 Task: In the  document content.htmlSelect Headings and apply  'Italics' Select the text and align it to the  'Left'. Select the table and apply  All Borders
Action: Mouse moved to (322, 168)
Screenshot: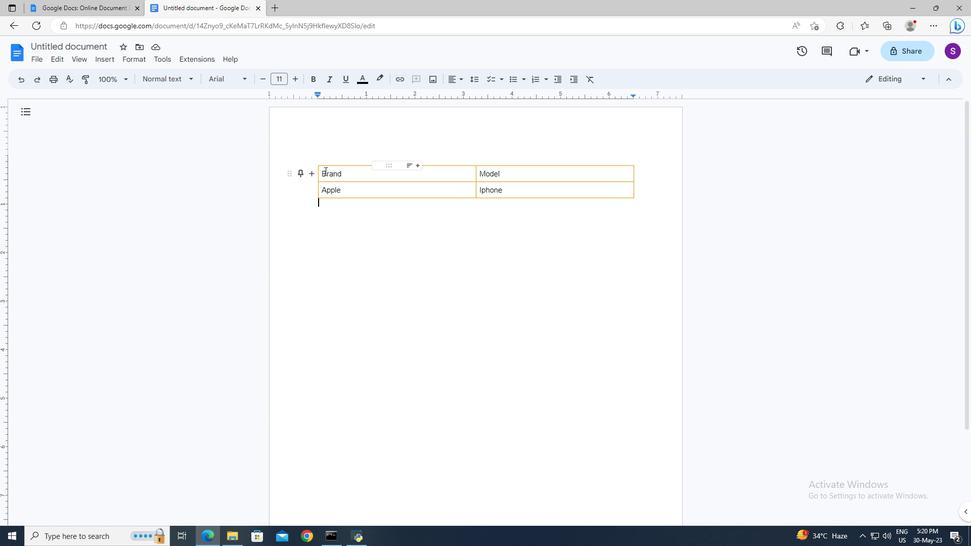 
Action: Mouse pressed left at (322, 168)
Screenshot: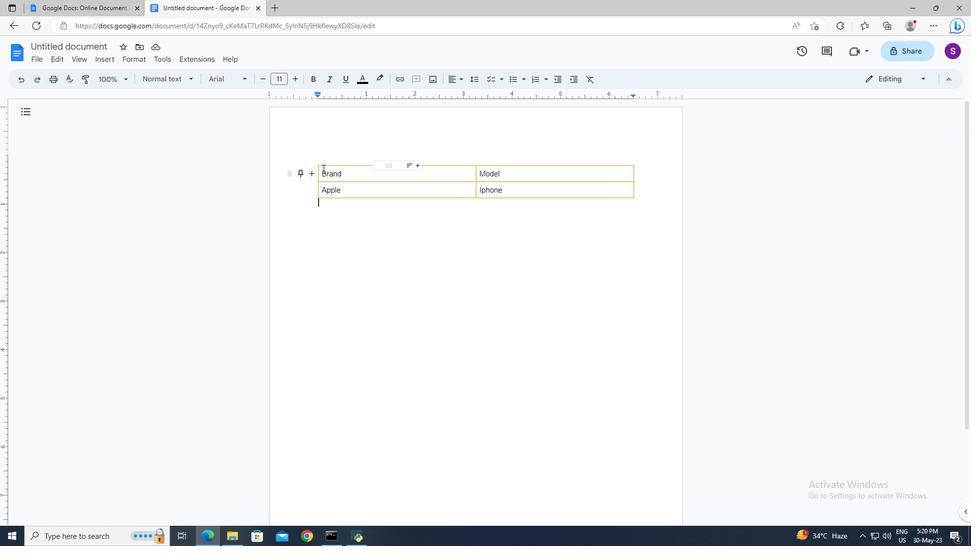 
Action: Key pressed <Key.shift><Key.shift><Key.shift><Key.shift><Key.shift><Key.shift><Key.shift><Key.shift><Key.shift><Key.shift><Key.shift><Key.shift><Key.shift><Key.right><Key.right><Key.right><Key.right><Key.right>
Screenshot: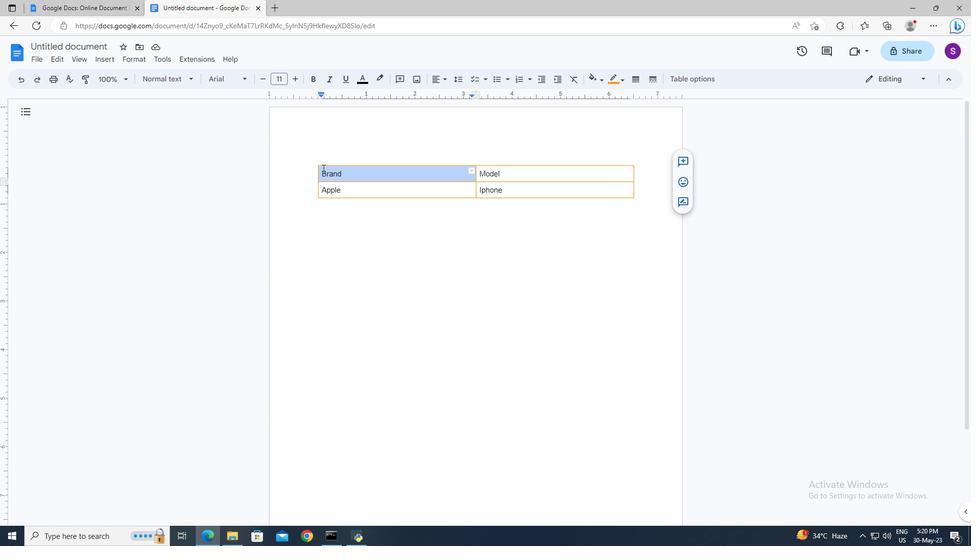 
Action: Mouse moved to (329, 81)
Screenshot: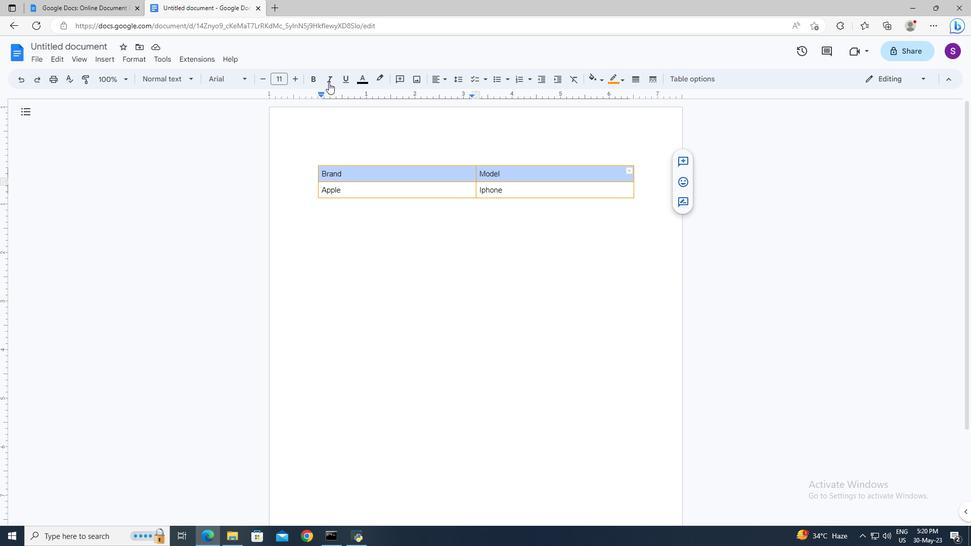 
Action: Mouse pressed left at (329, 81)
Screenshot: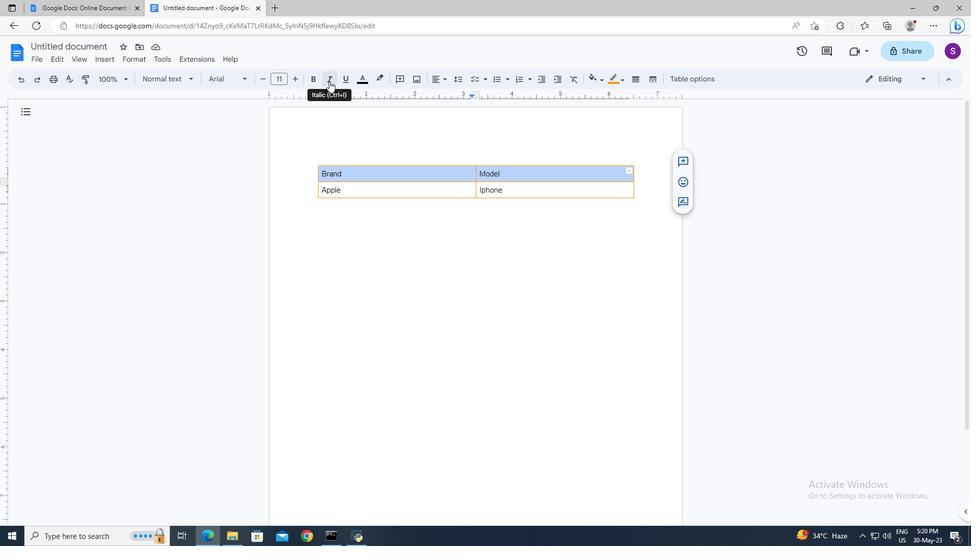 
Action: Mouse moved to (348, 143)
Screenshot: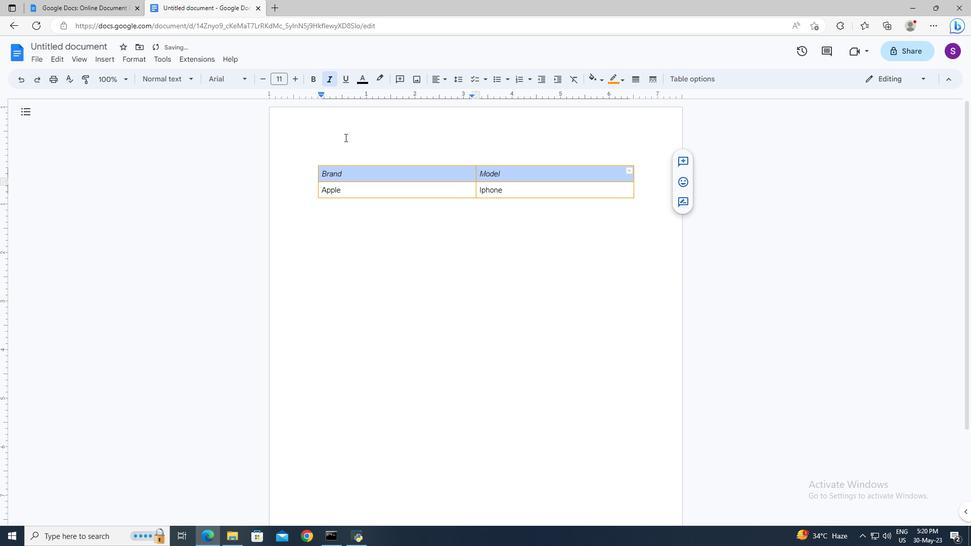 
Action: Key pressed ctrl+A
Screenshot: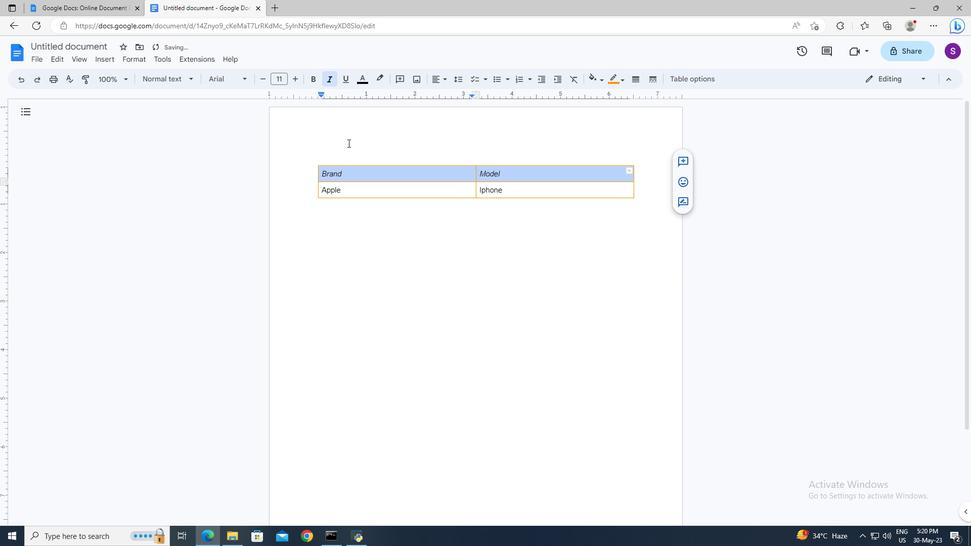 
Action: Mouse moved to (450, 80)
Screenshot: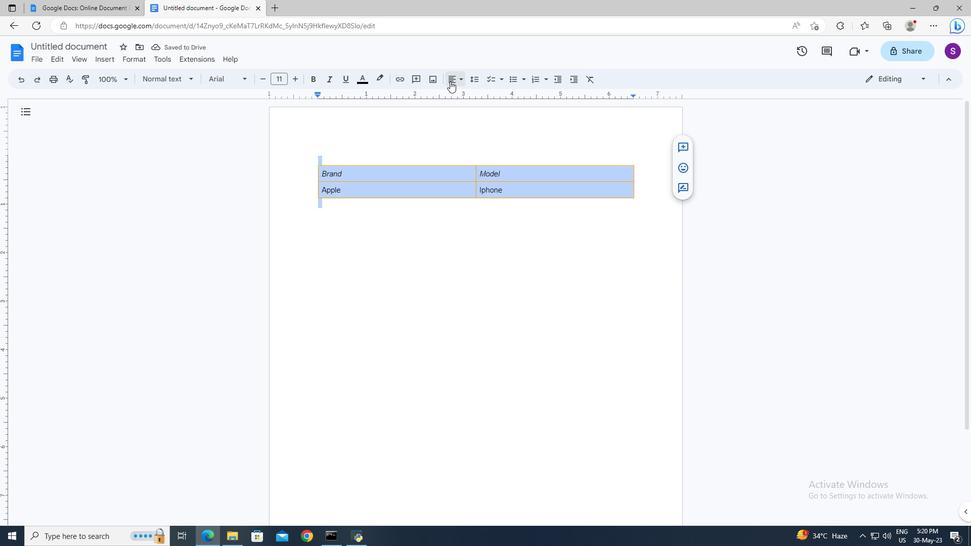 
Action: Mouse pressed left at (450, 80)
Screenshot: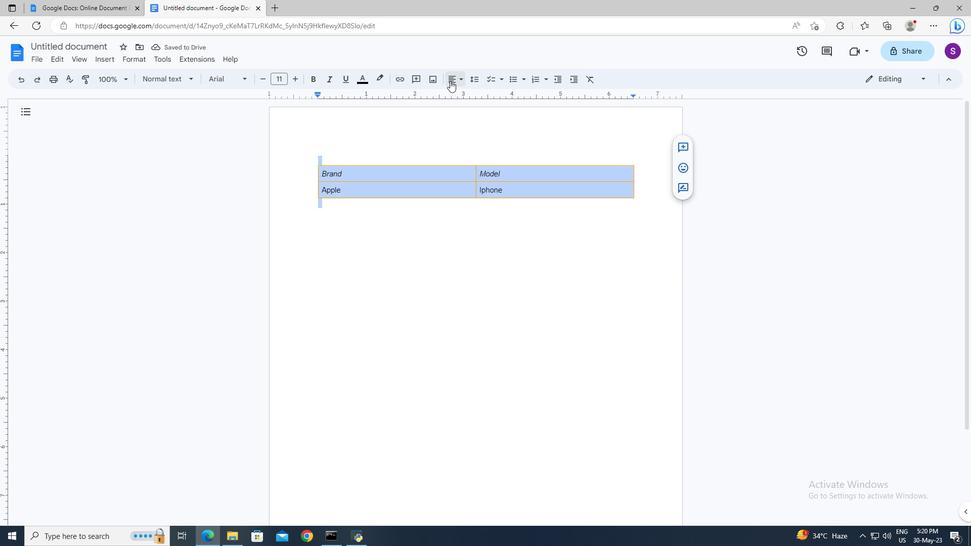 
Action: Mouse moved to (452, 95)
Screenshot: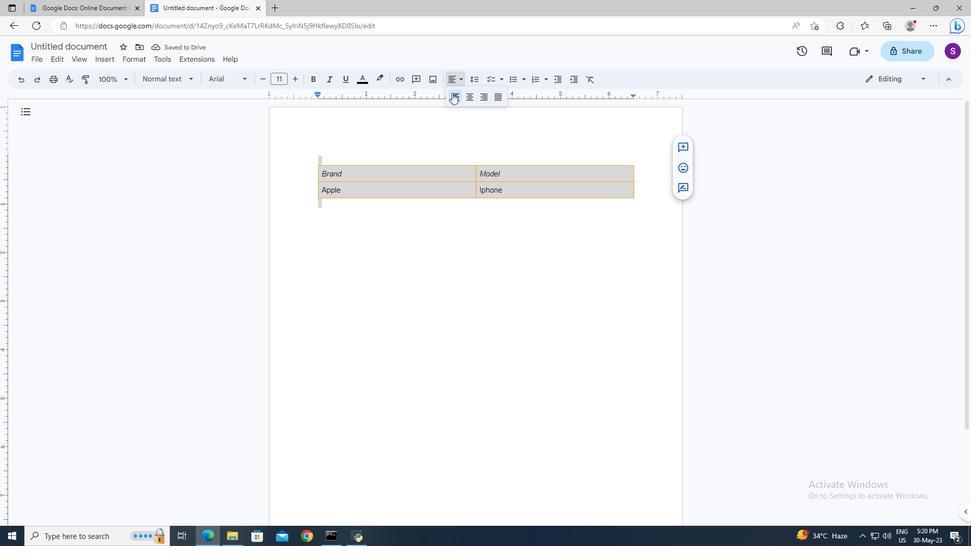 
Action: Mouse pressed left at (452, 95)
Screenshot: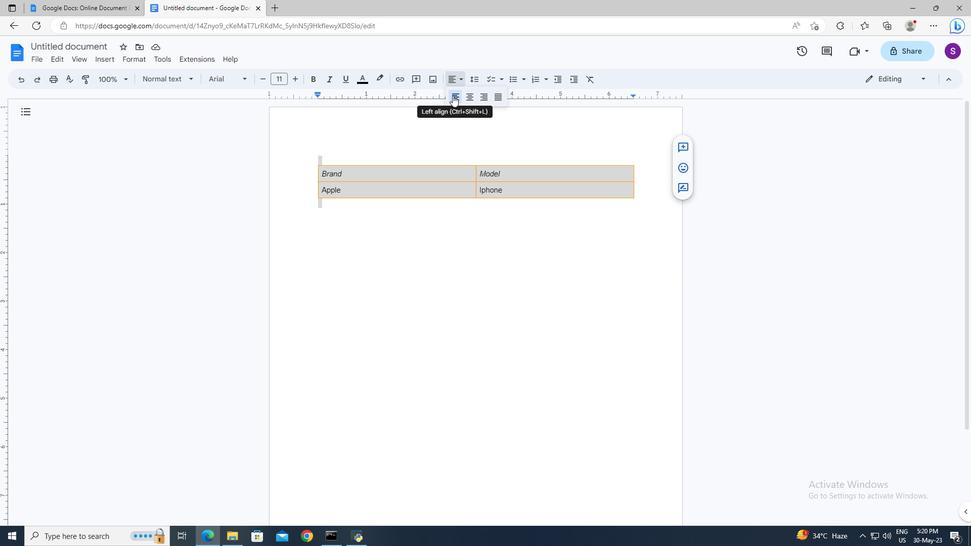 
Action: Mouse moved to (141, 62)
Screenshot: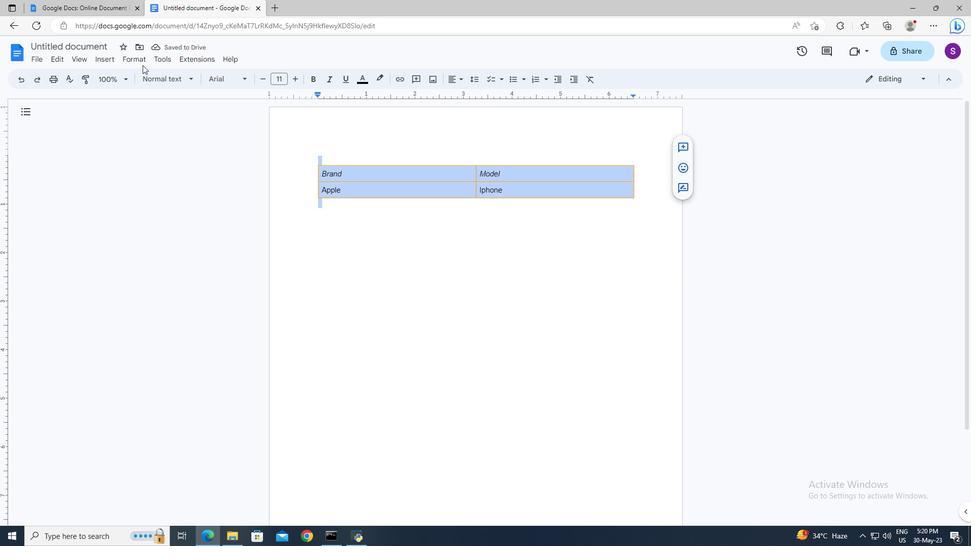 
Action: Mouse pressed left at (141, 62)
Screenshot: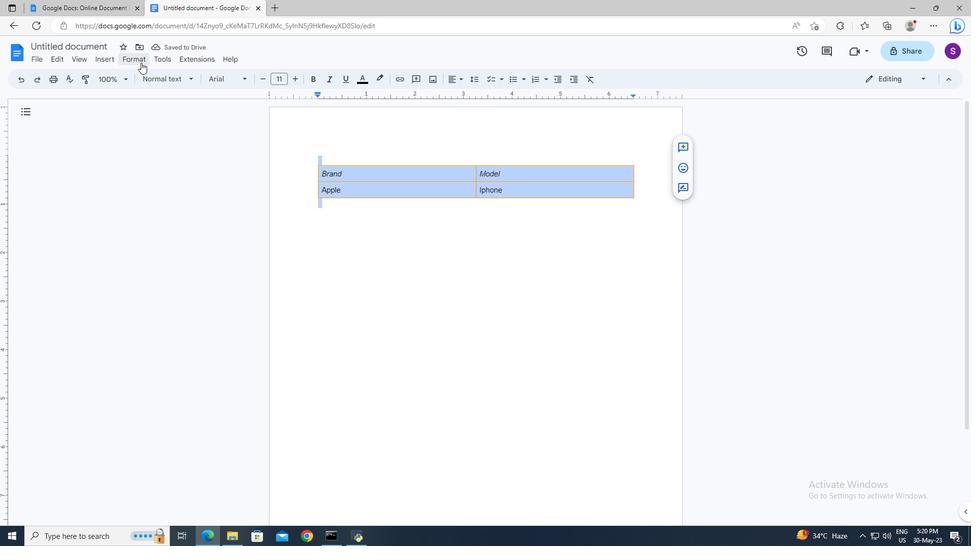 
Action: Mouse moved to (300, 95)
Screenshot: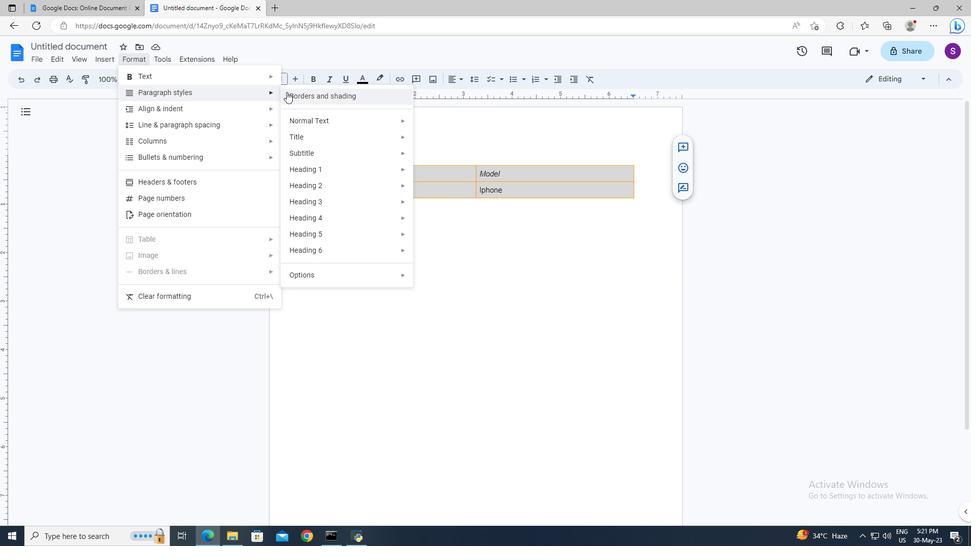 
Action: Mouse pressed left at (300, 95)
Screenshot: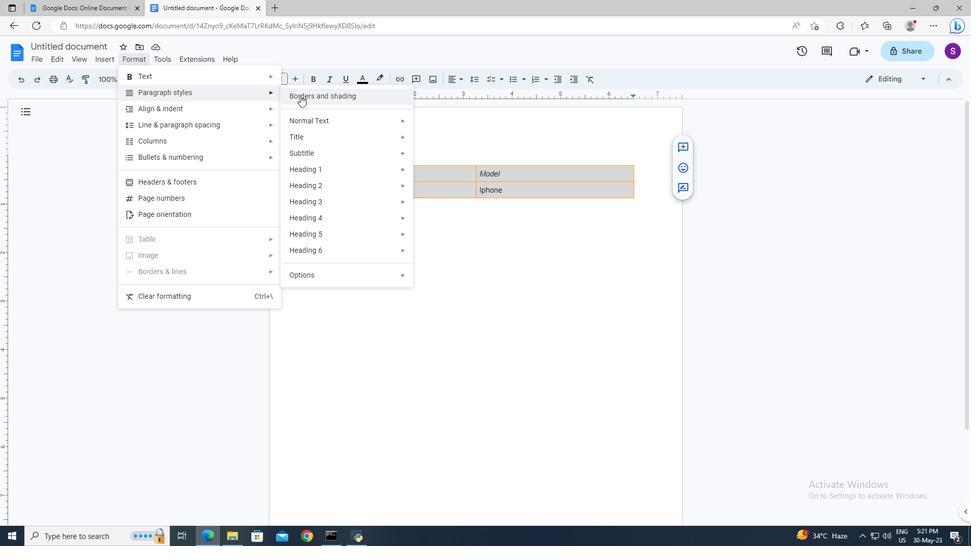 
Action: Mouse moved to (465, 206)
Screenshot: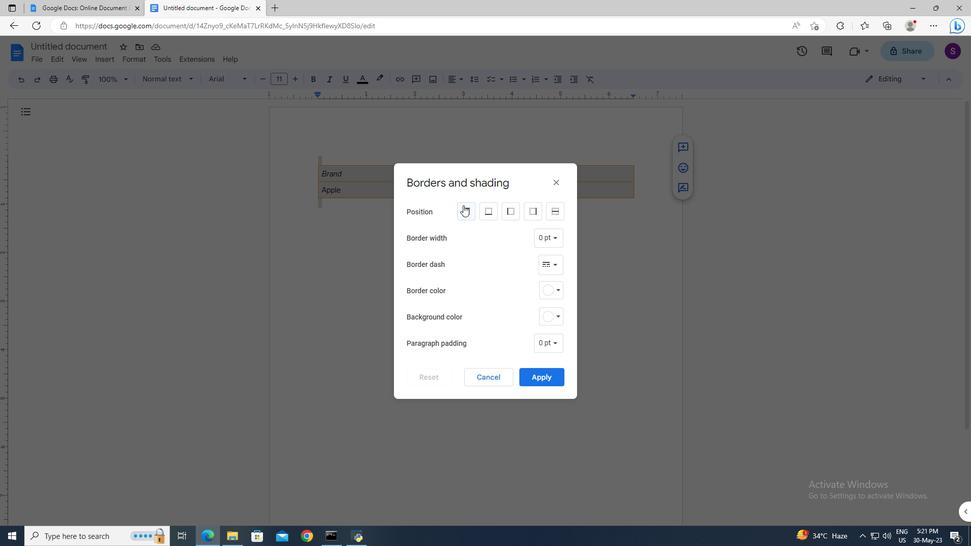 
Action: Mouse pressed left at (465, 206)
Screenshot: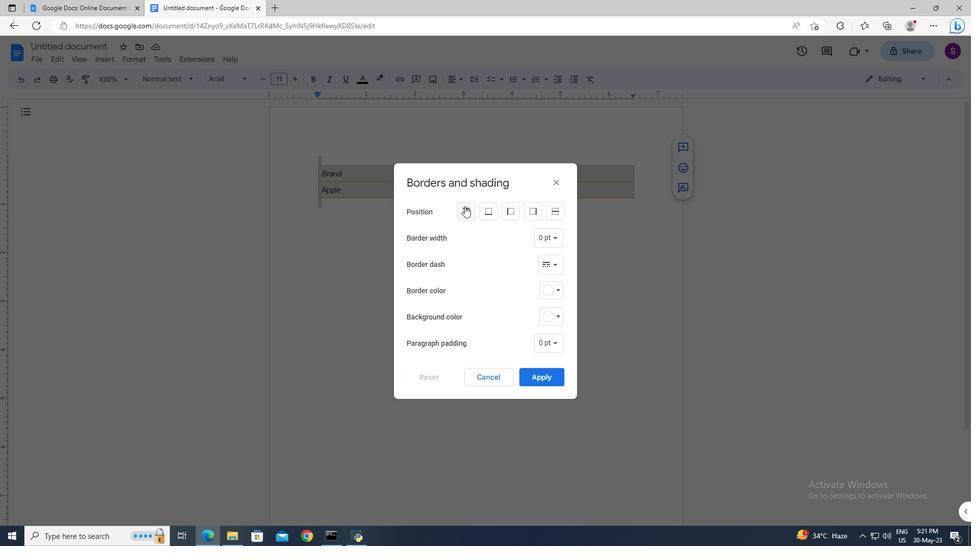 
Action: Mouse moved to (481, 213)
Screenshot: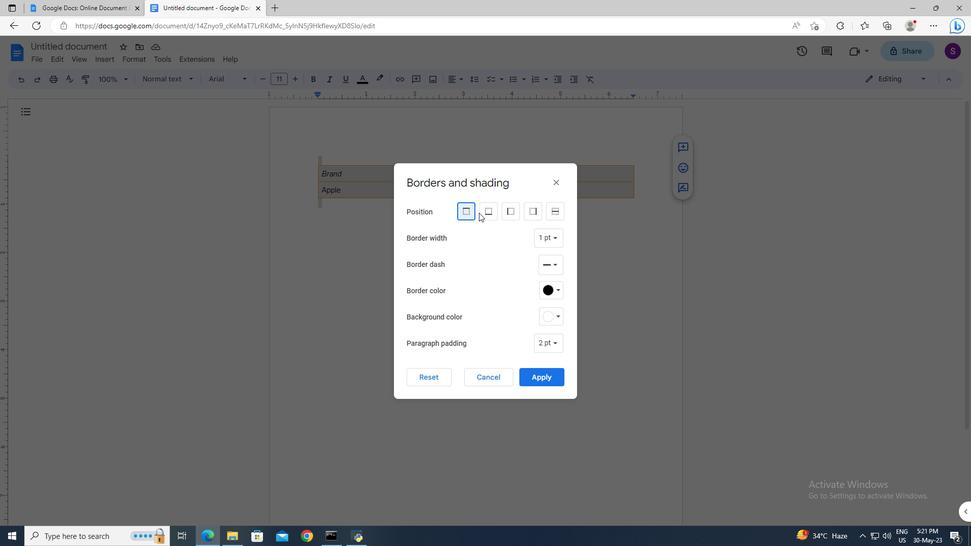
Action: Mouse pressed left at (481, 213)
Screenshot: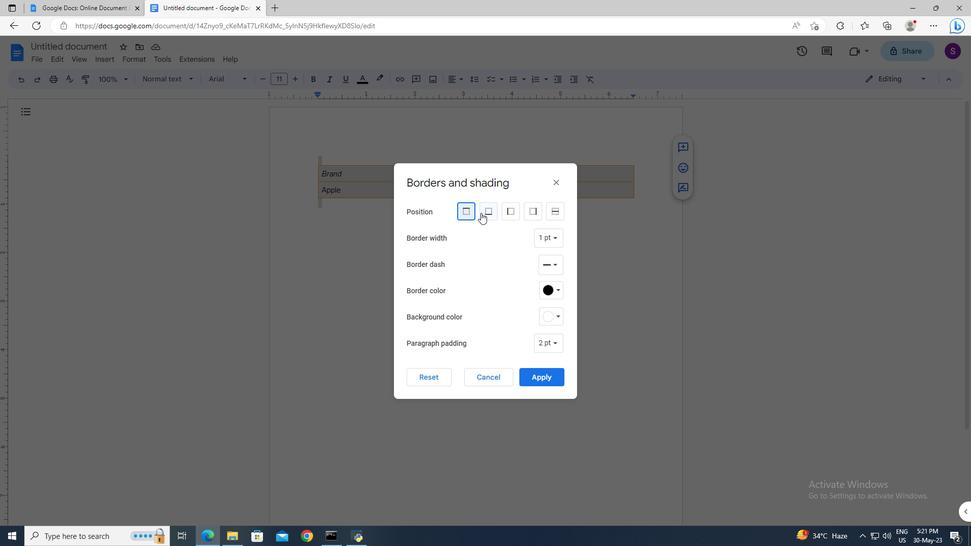 
Action: Mouse moved to (504, 214)
Screenshot: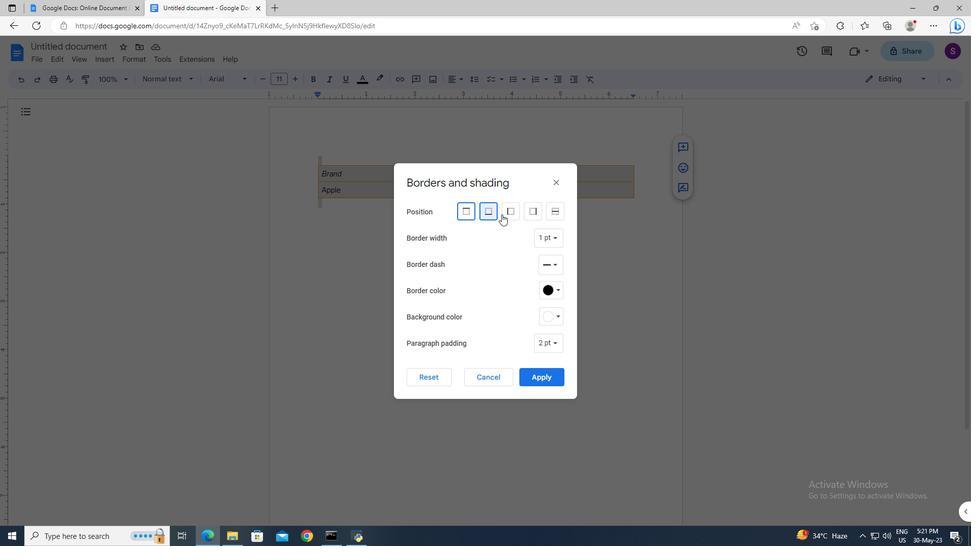 
Action: Mouse pressed left at (504, 214)
Screenshot: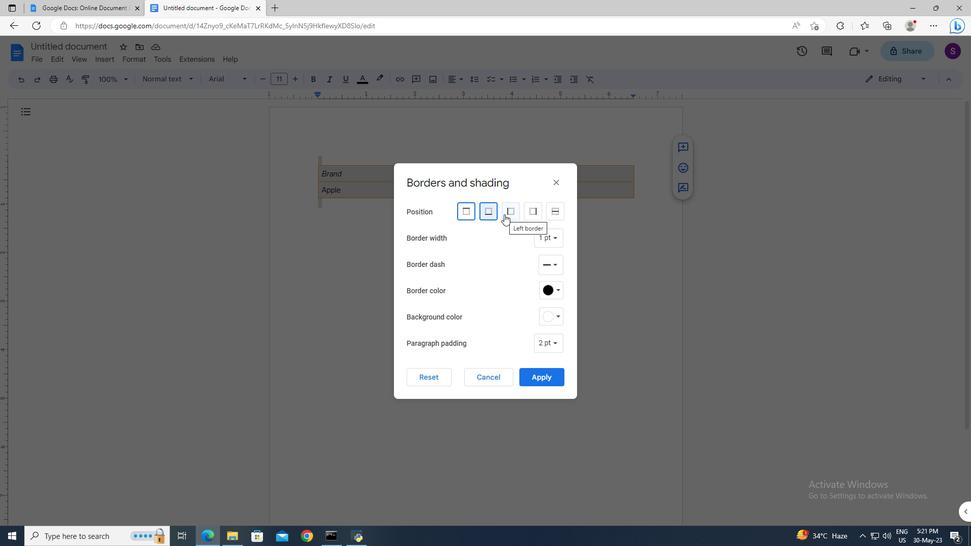 
Action: Mouse moved to (528, 211)
Screenshot: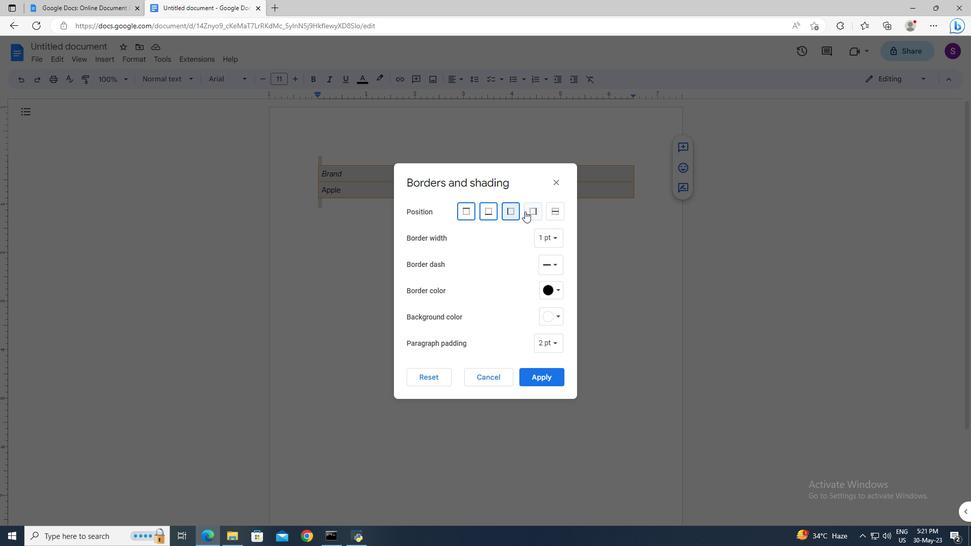
Action: Mouse pressed left at (528, 211)
Screenshot: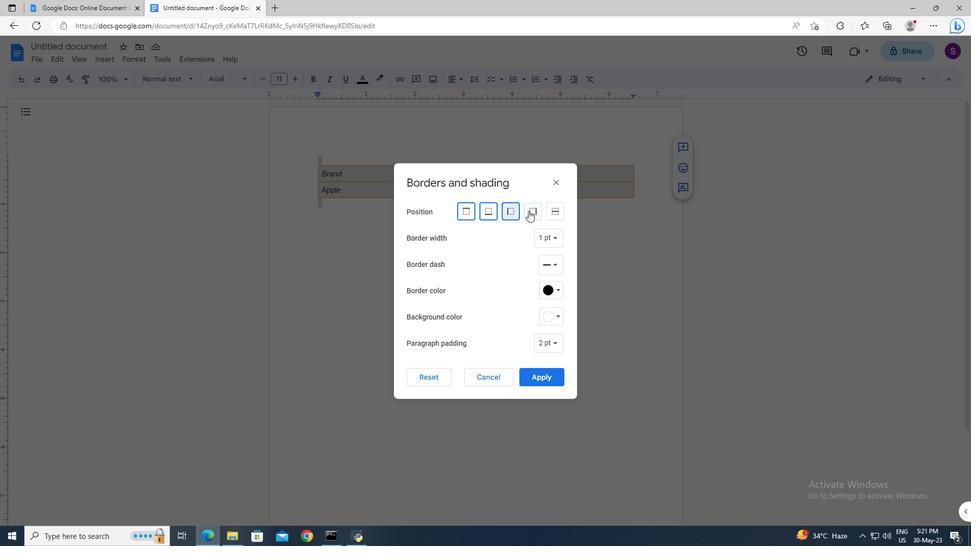 
Action: Mouse moved to (561, 376)
Screenshot: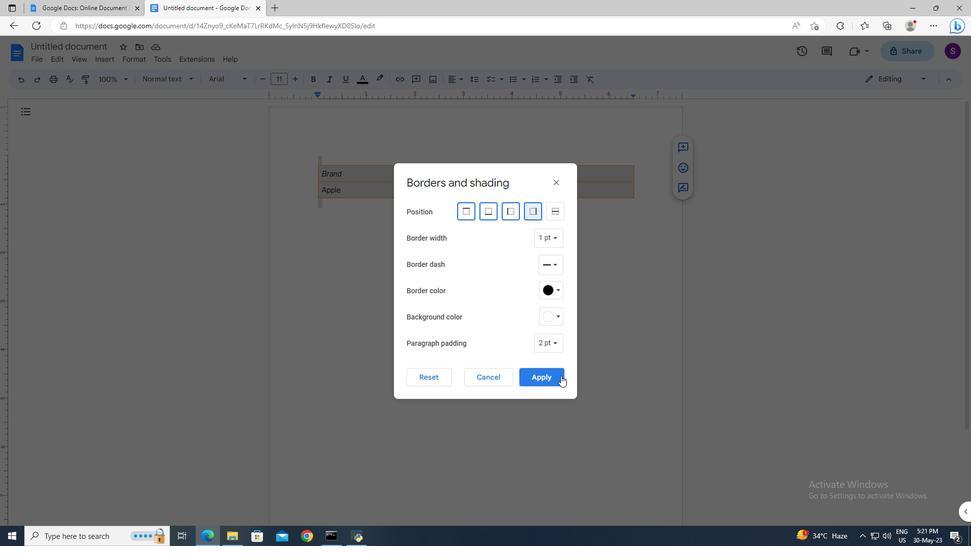 
Action: Mouse pressed left at (561, 376)
Screenshot: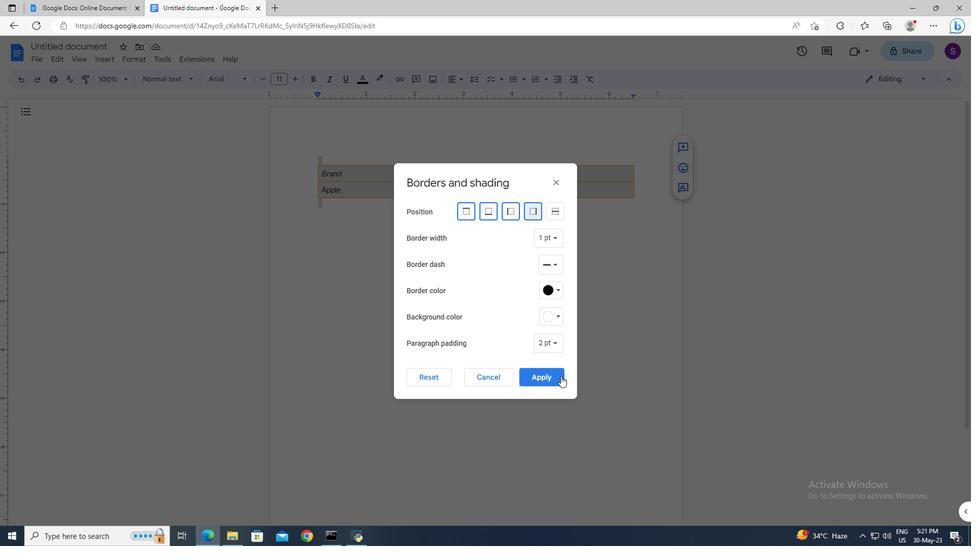 
Action: Mouse moved to (559, 337)
Screenshot: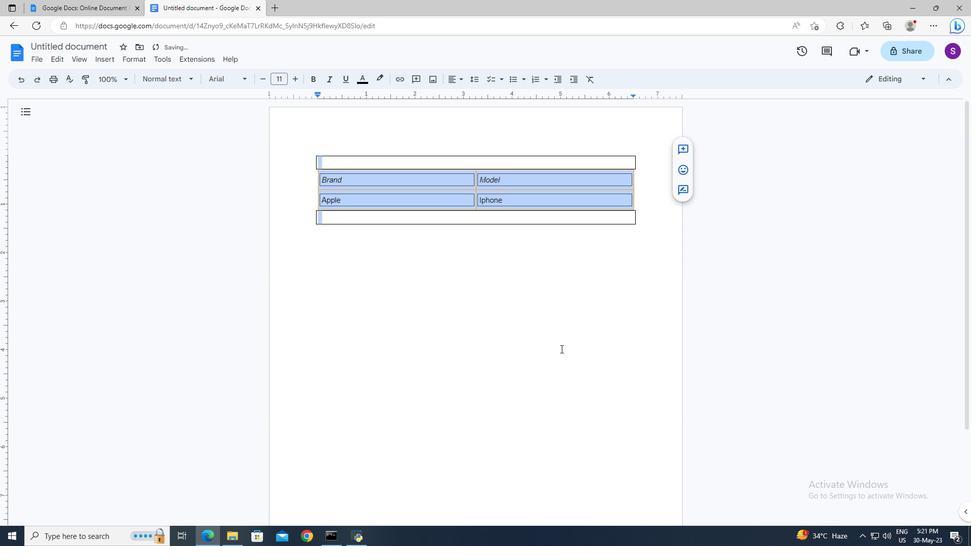 
Action: Mouse pressed left at (559, 337)
Screenshot: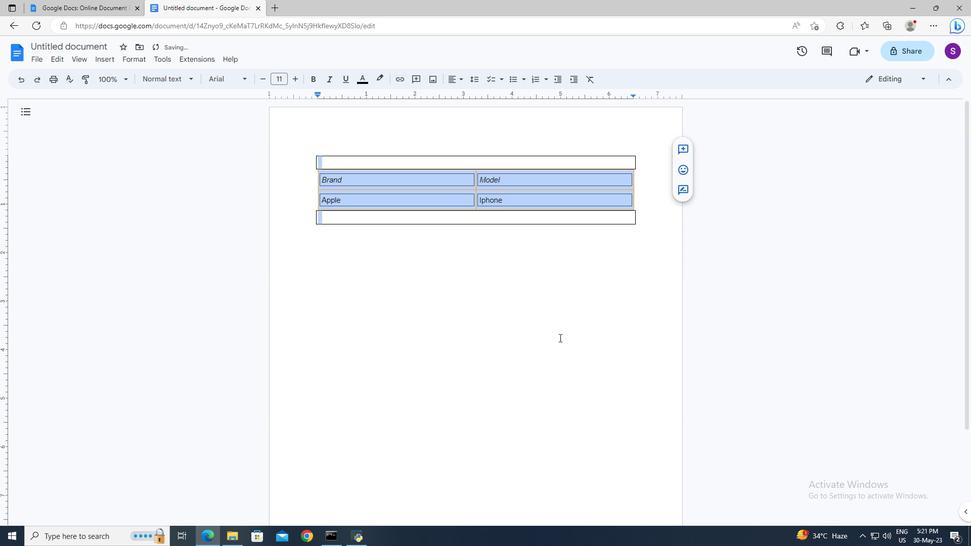 
